 Task: Apply visibility "private".
Action: Mouse moved to (369, 424)
Screenshot: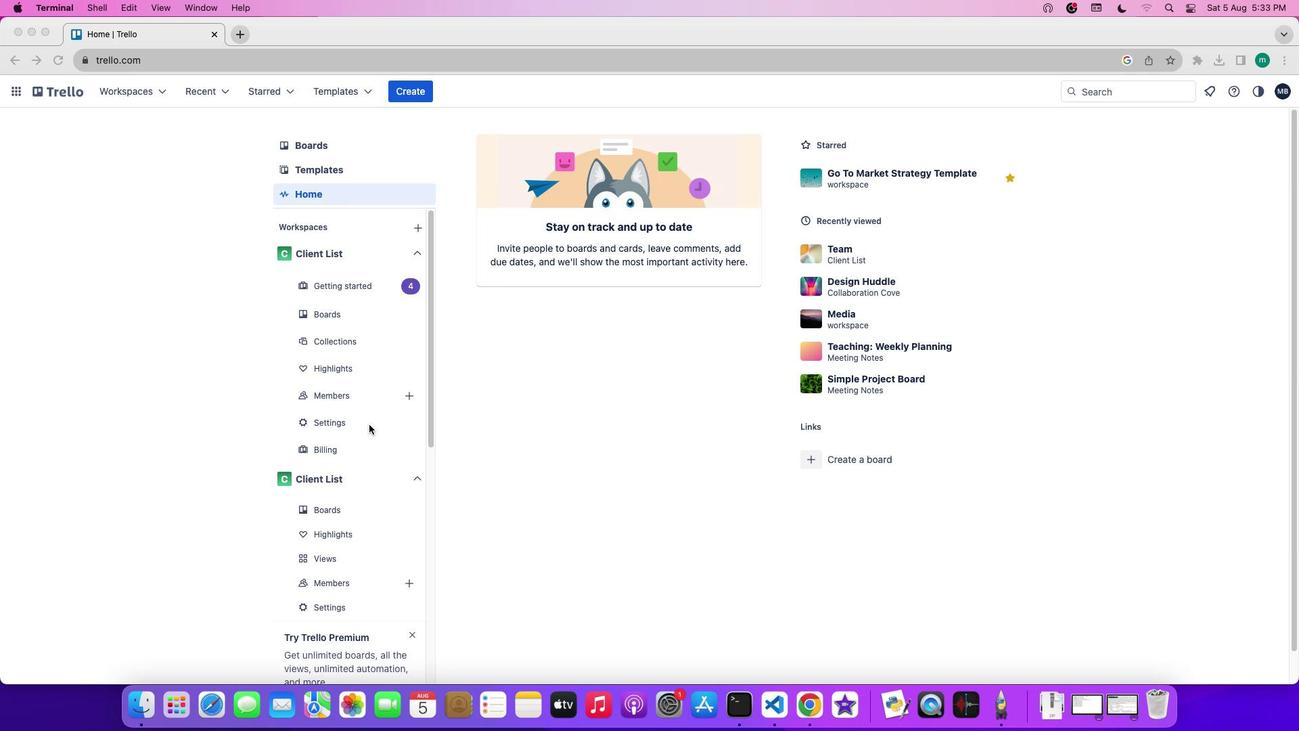 
Action: Mouse pressed left at (369, 424)
Screenshot: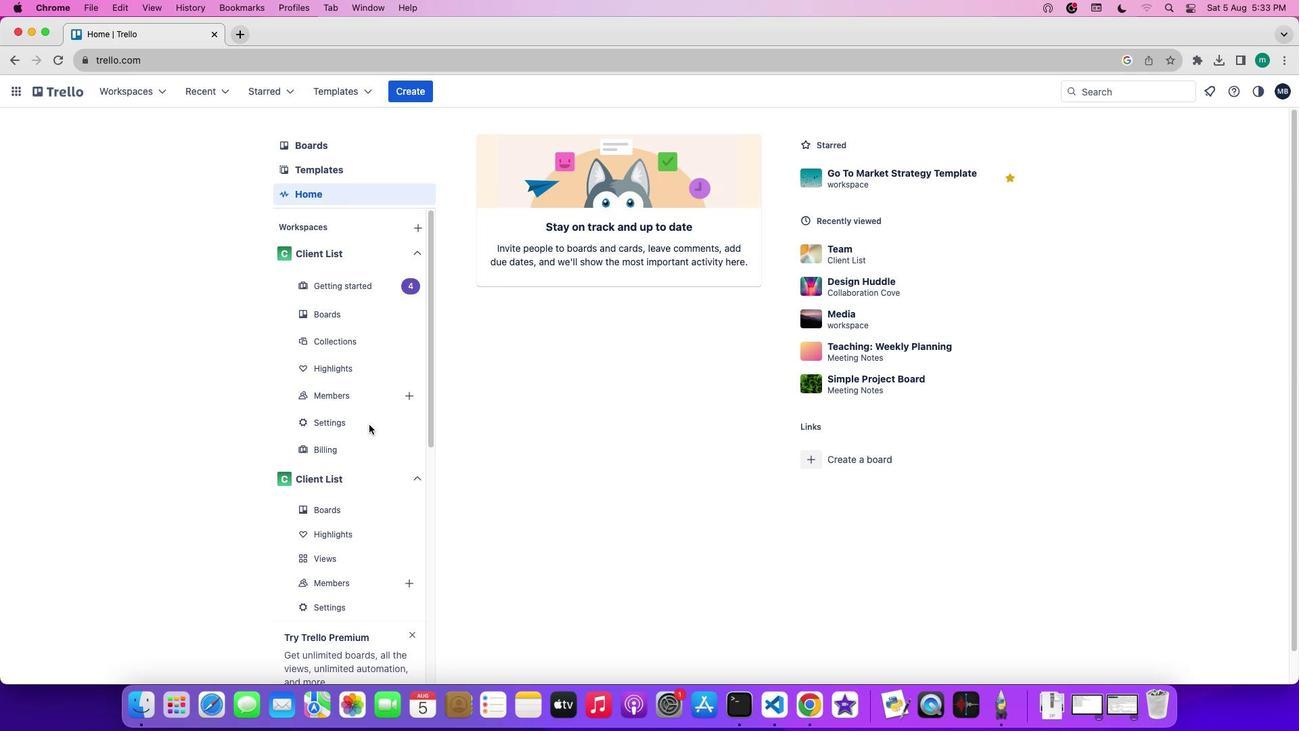 
Action: Mouse pressed left at (369, 424)
Screenshot: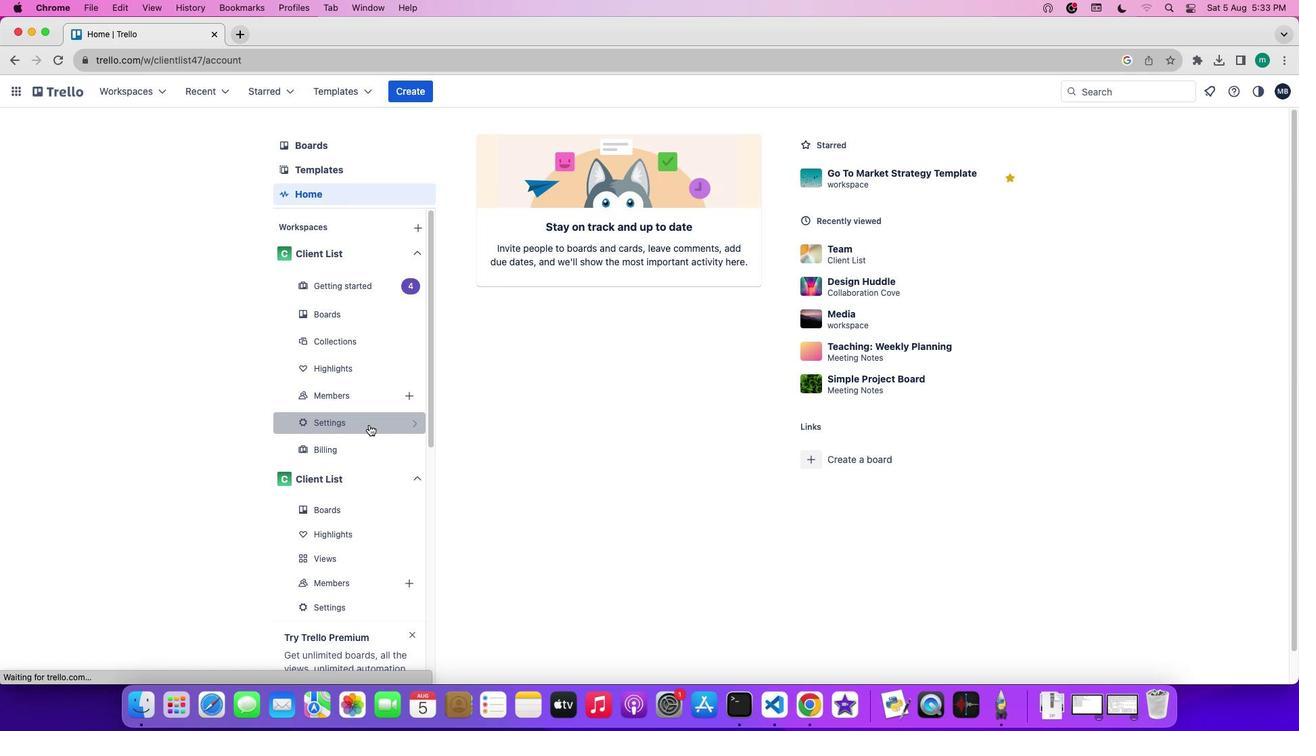 
Action: Mouse moved to (158, 232)
Screenshot: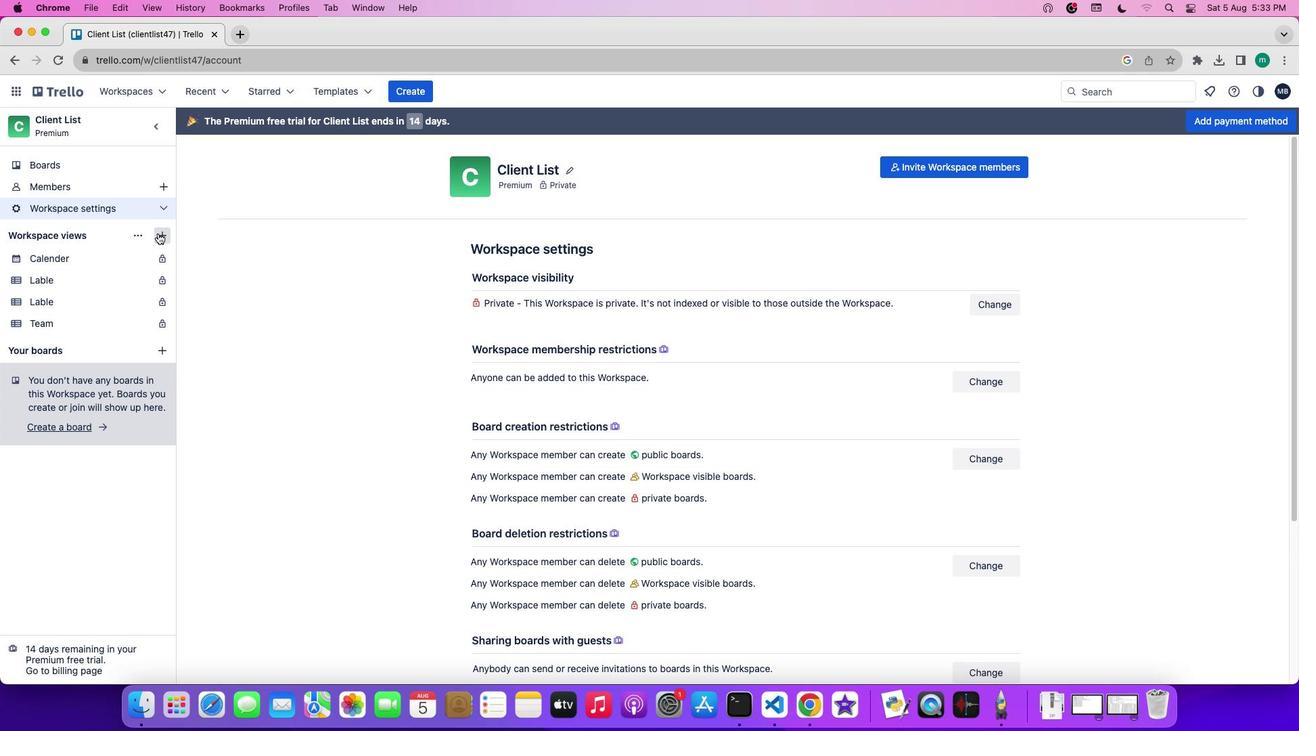 
Action: Mouse pressed left at (158, 232)
Screenshot: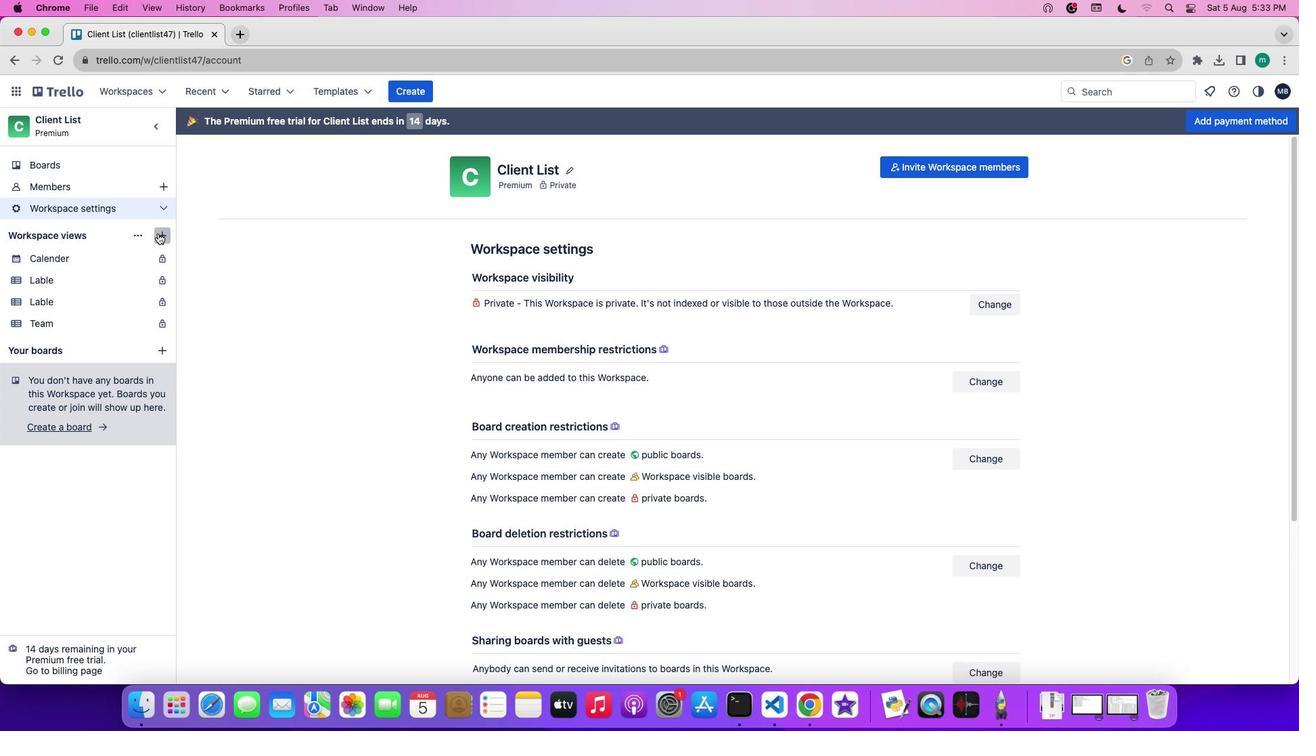 
Action: Mouse moved to (261, 517)
Screenshot: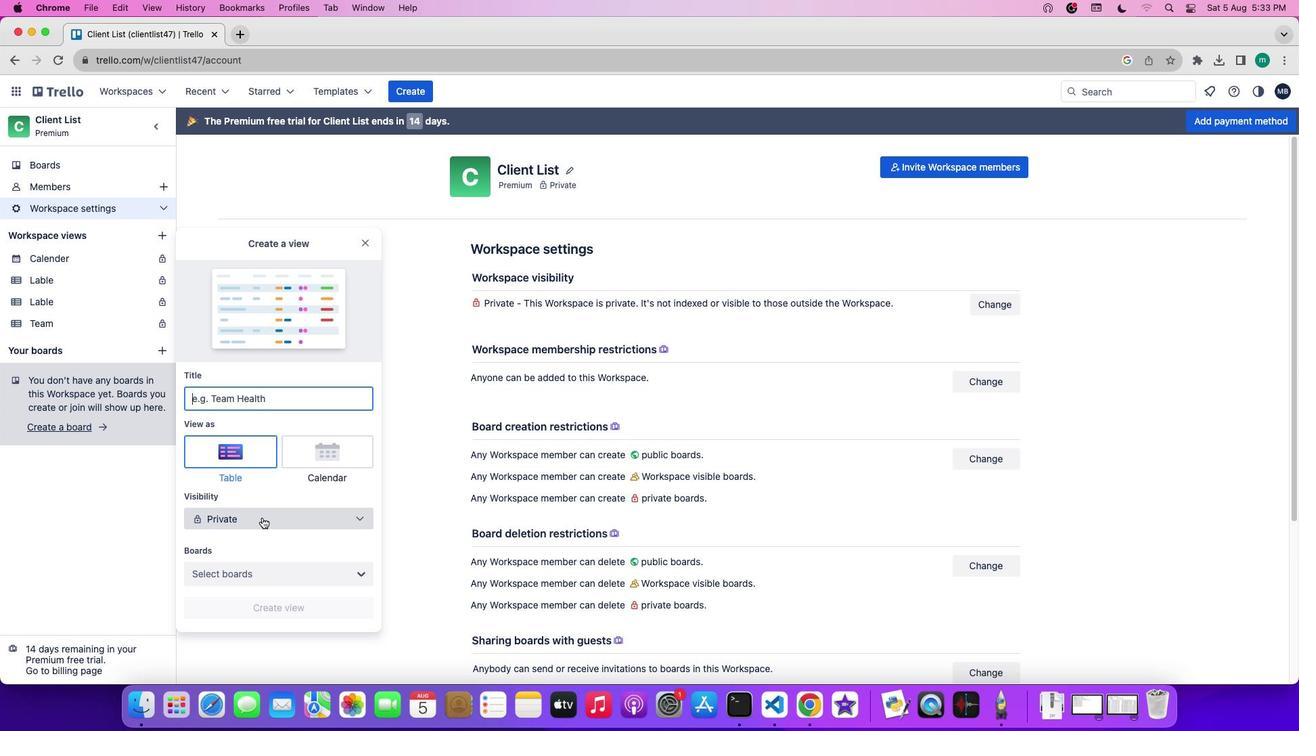 
Action: Mouse pressed left at (261, 517)
Screenshot: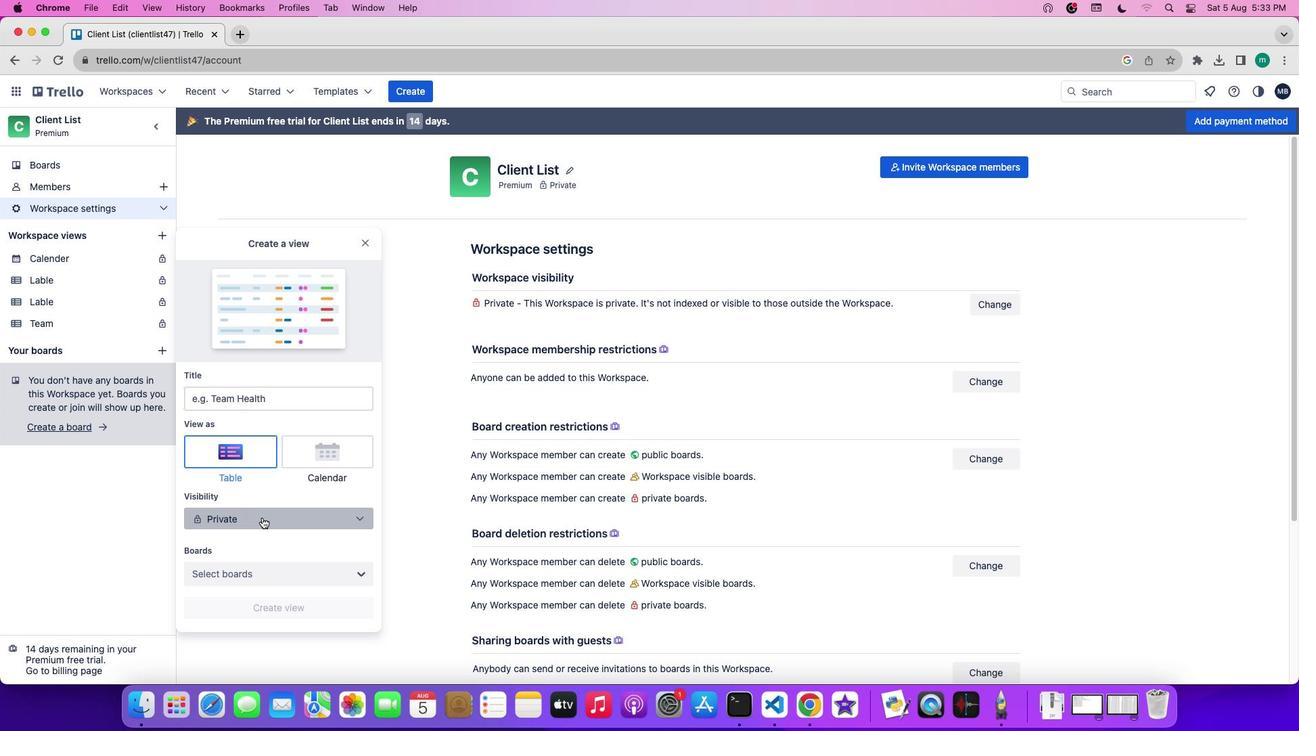 
Action: Mouse moved to (260, 557)
Screenshot: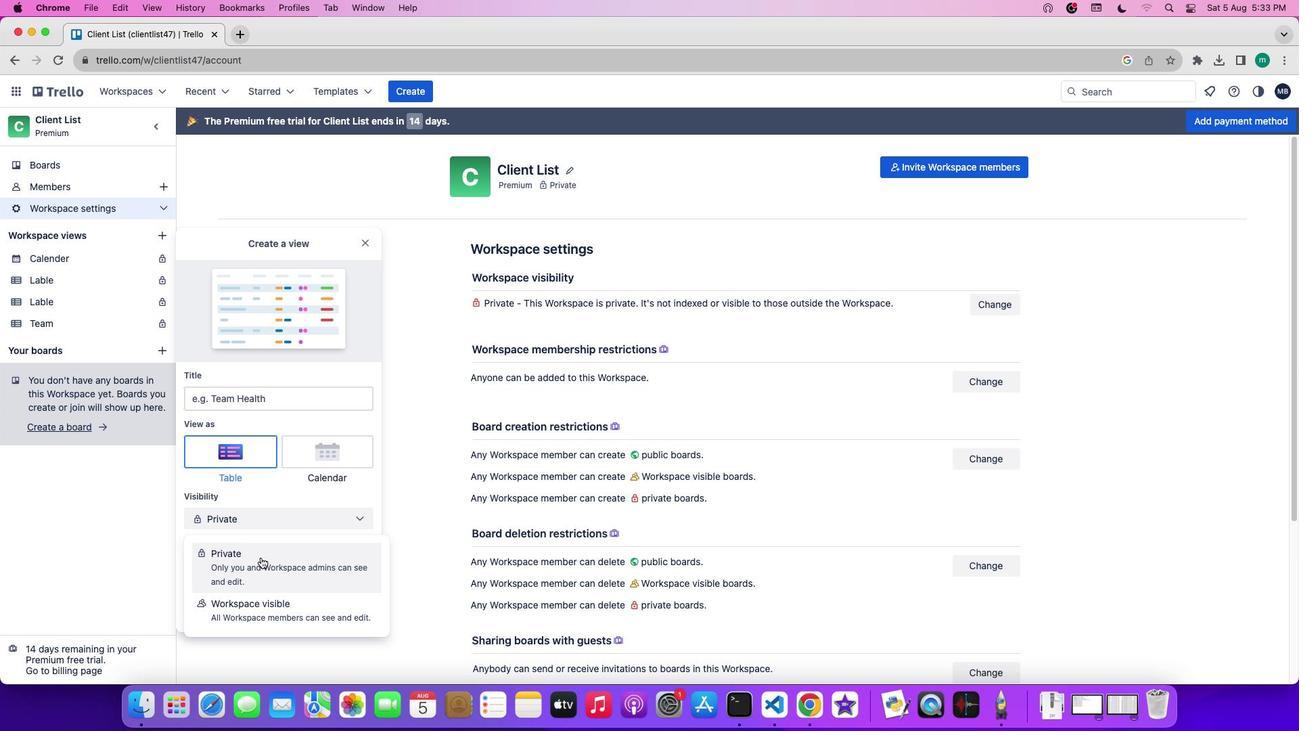 
Action: Mouse pressed left at (260, 557)
Screenshot: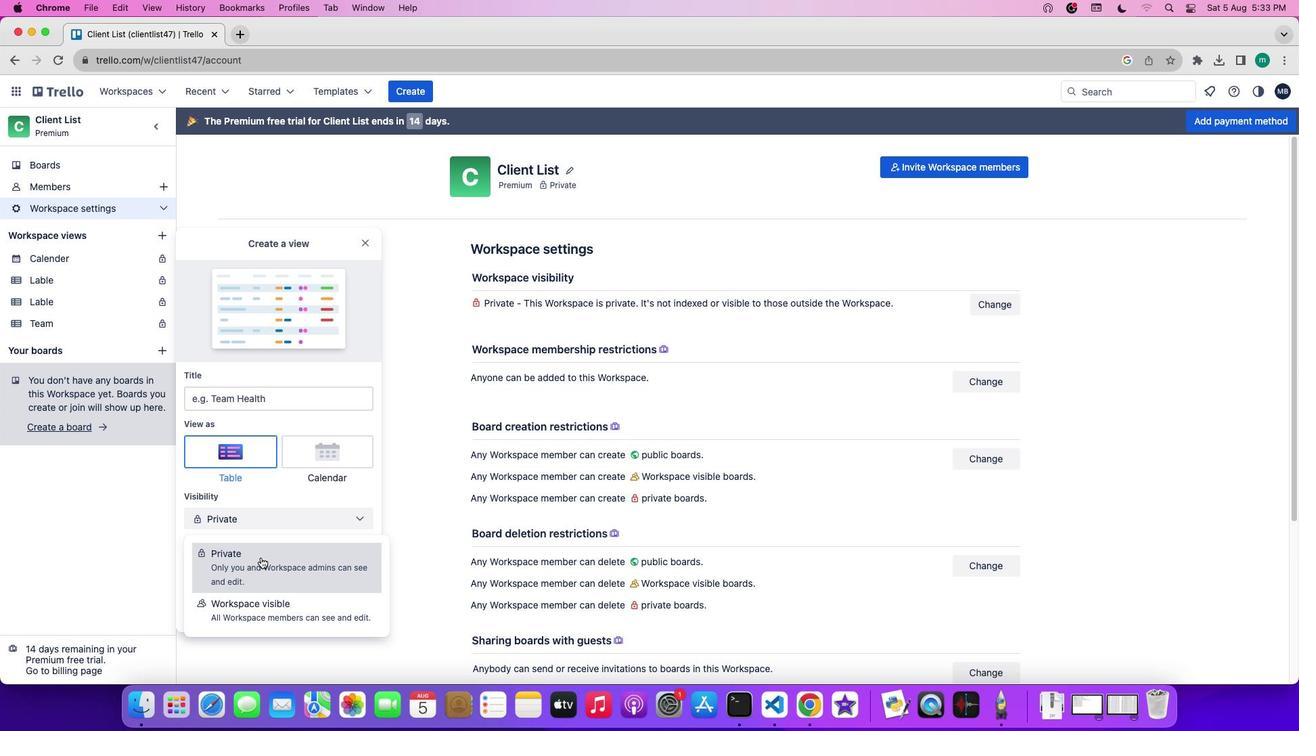
Action: Mouse moved to (456, 557)
Screenshot: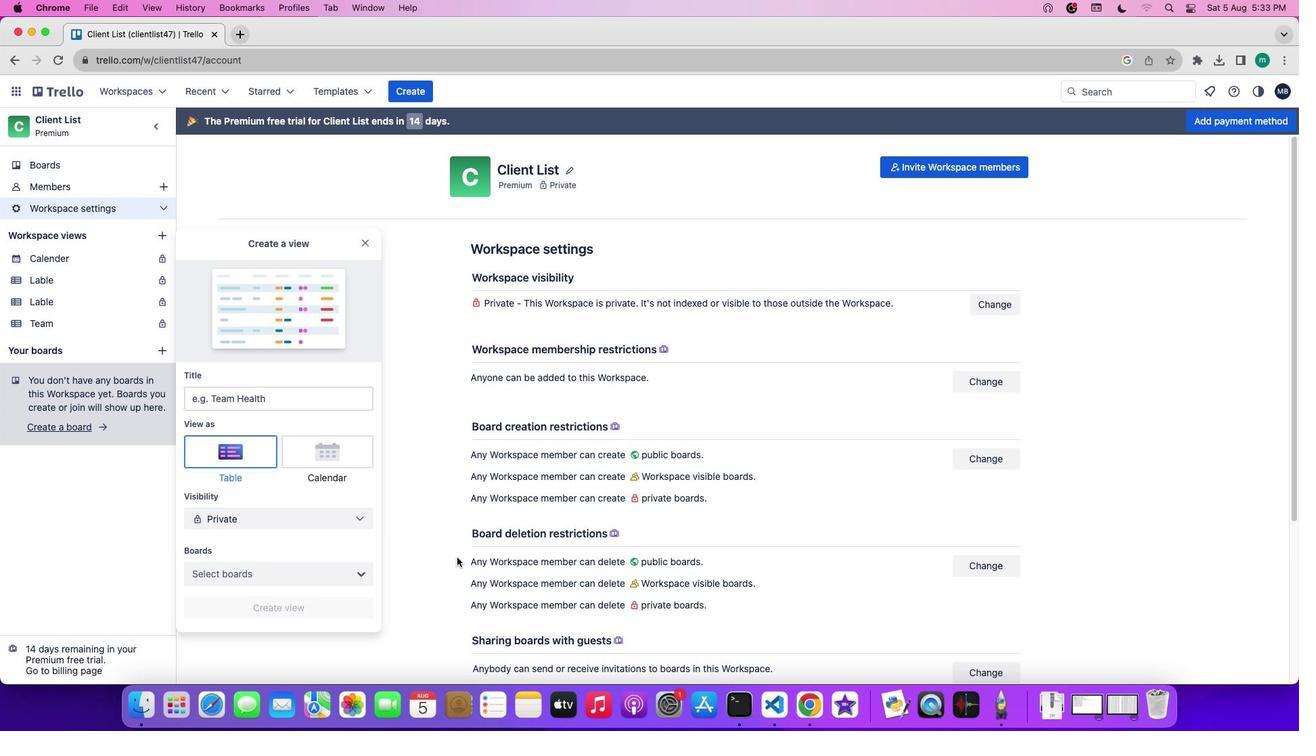 
